Task: Increase Clip Size to larger (Make thumbnails larger) of "Movie C.mp4"
Action: Mouse moved to (544, 126)
Screenshot: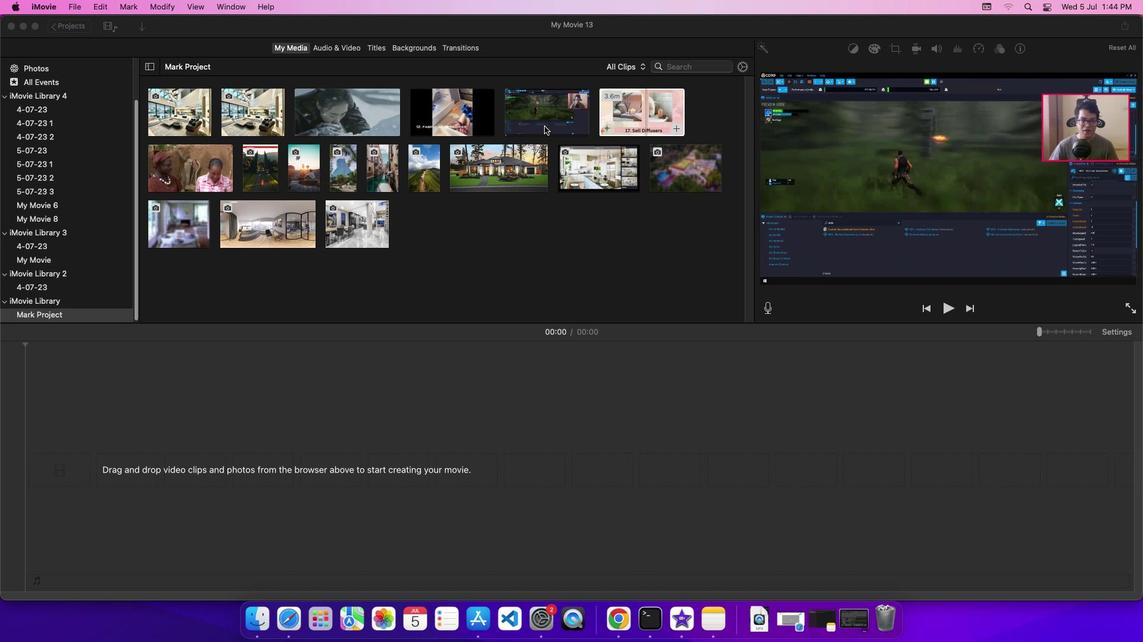 
Action: Mouse pressed left at (544, 126)
Screenshot: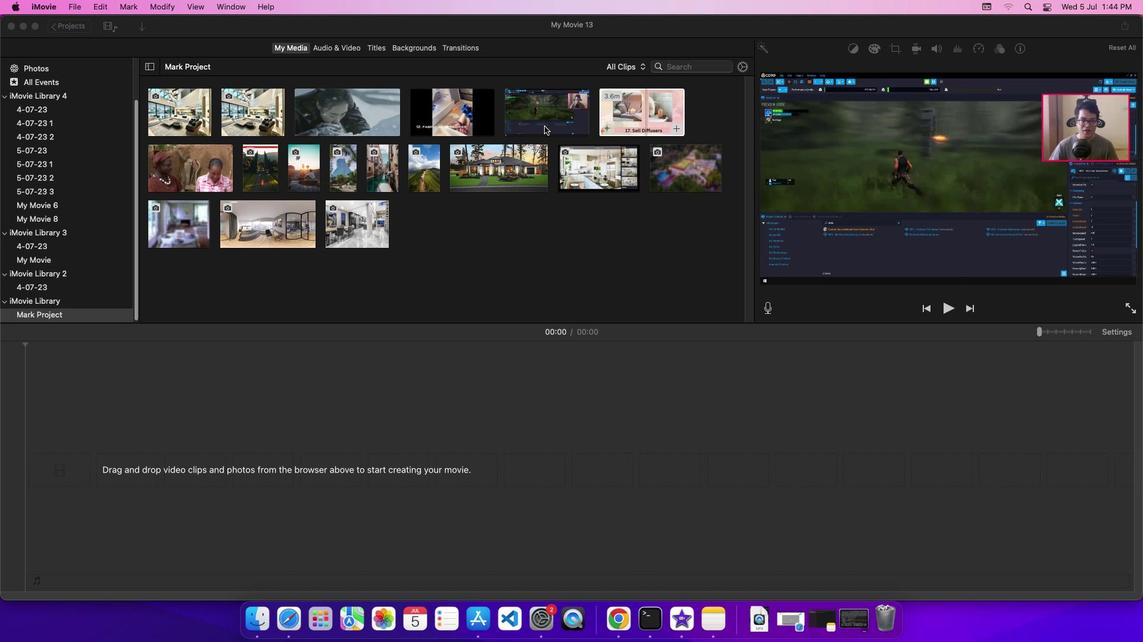 
Action: Mouse moved to (553, 116)
Screenshot: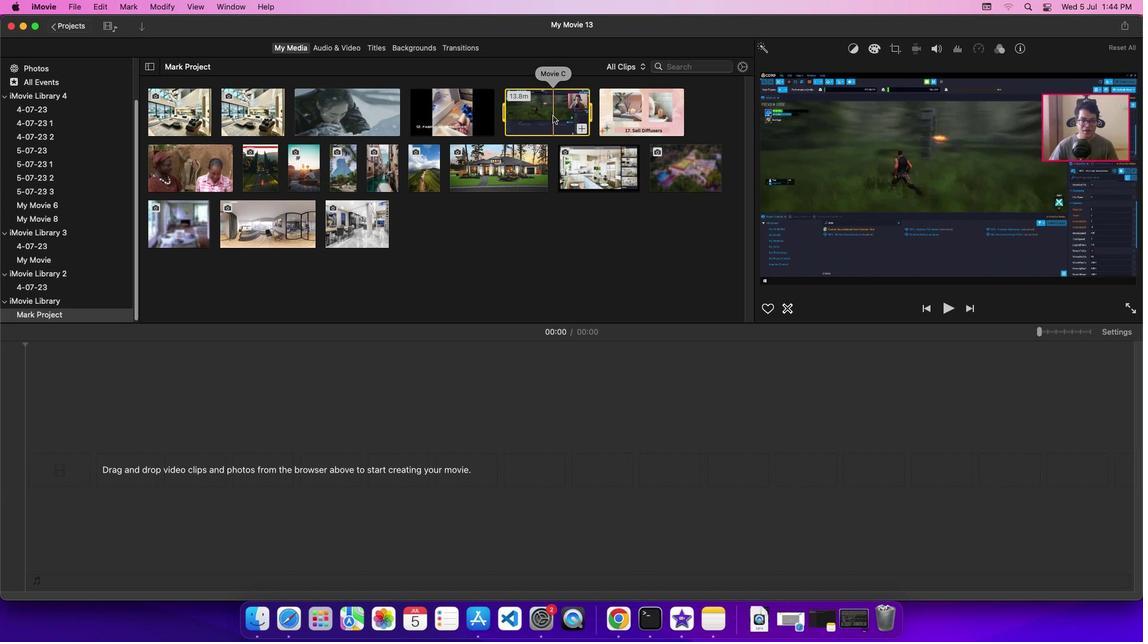 
Action: Mouse pressed left at (553, 116)
Screenshot: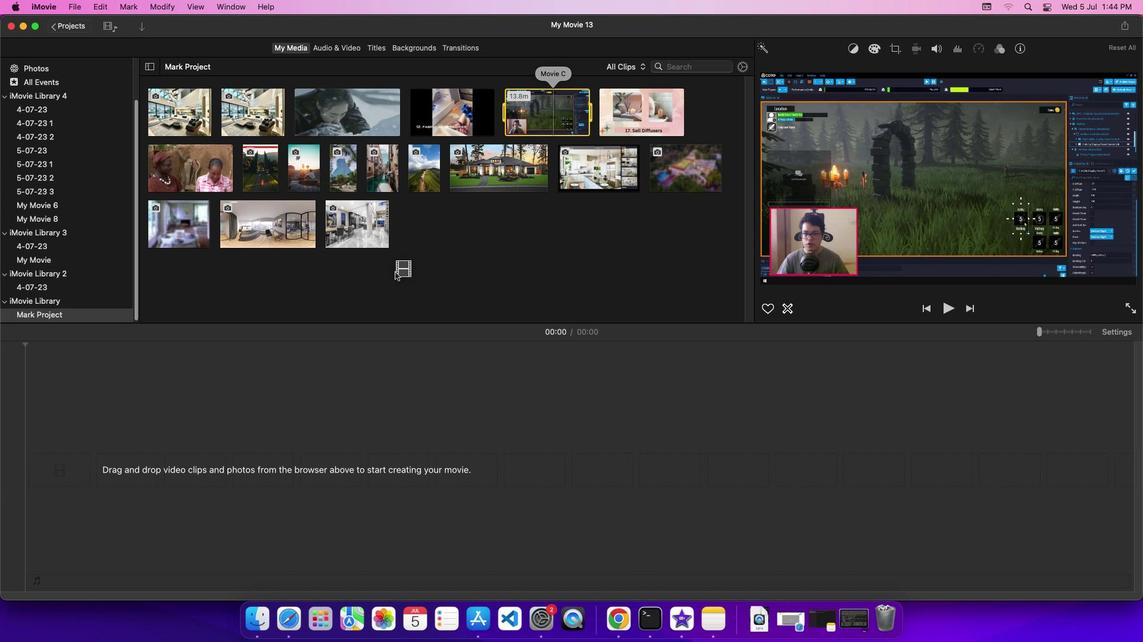 
Action: Mouse moved to (1109, 332)
Screenshot: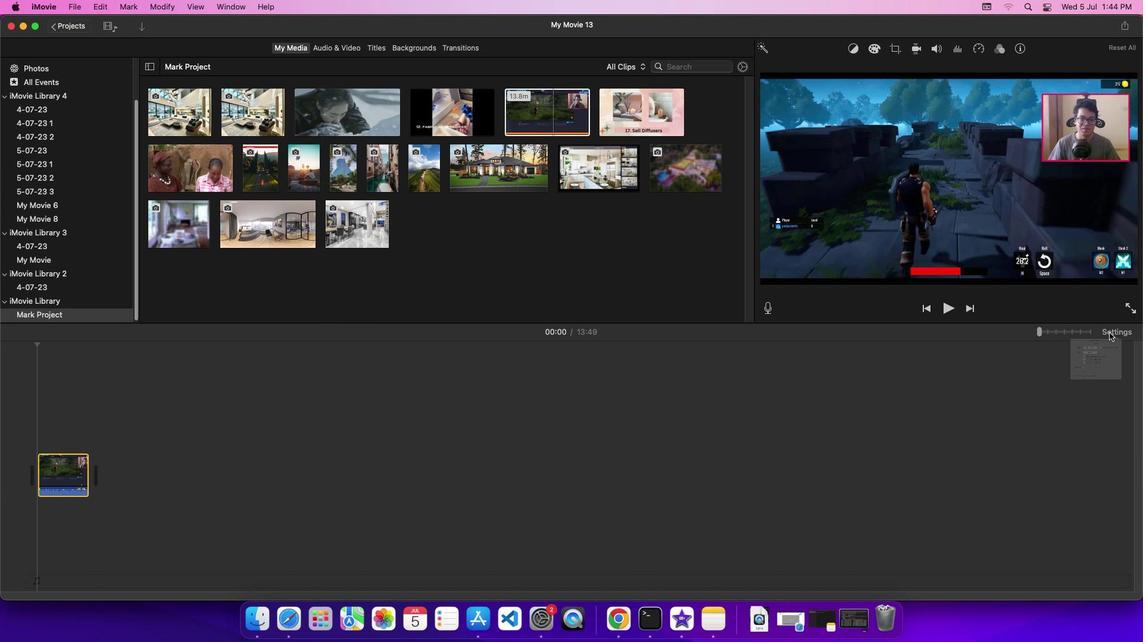 
Action: Mouse pressed left at (1109, 332)
Screenshot: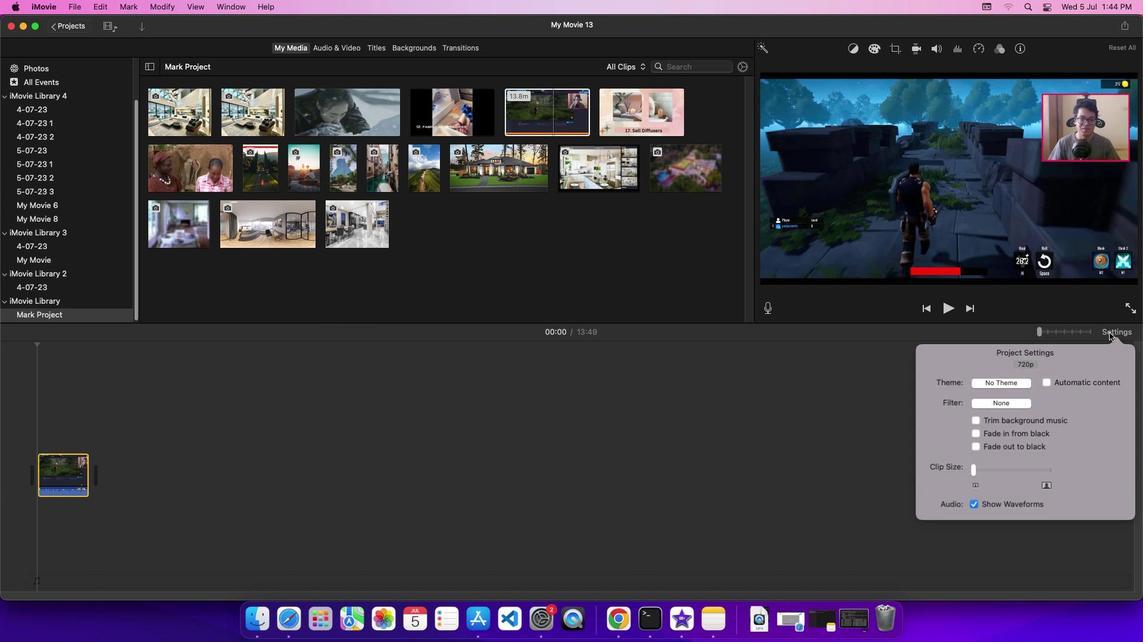
Action: Mouse moved to (973, 472)
Screenshot: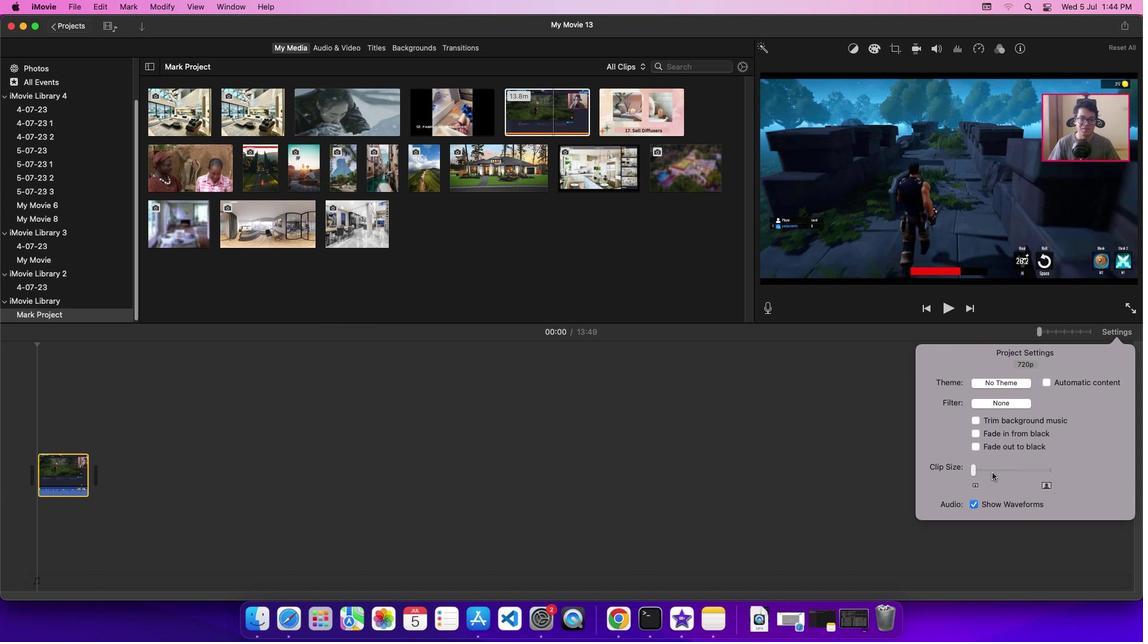 
Action: Mouse pressed left at (973, 472)
Screenshot: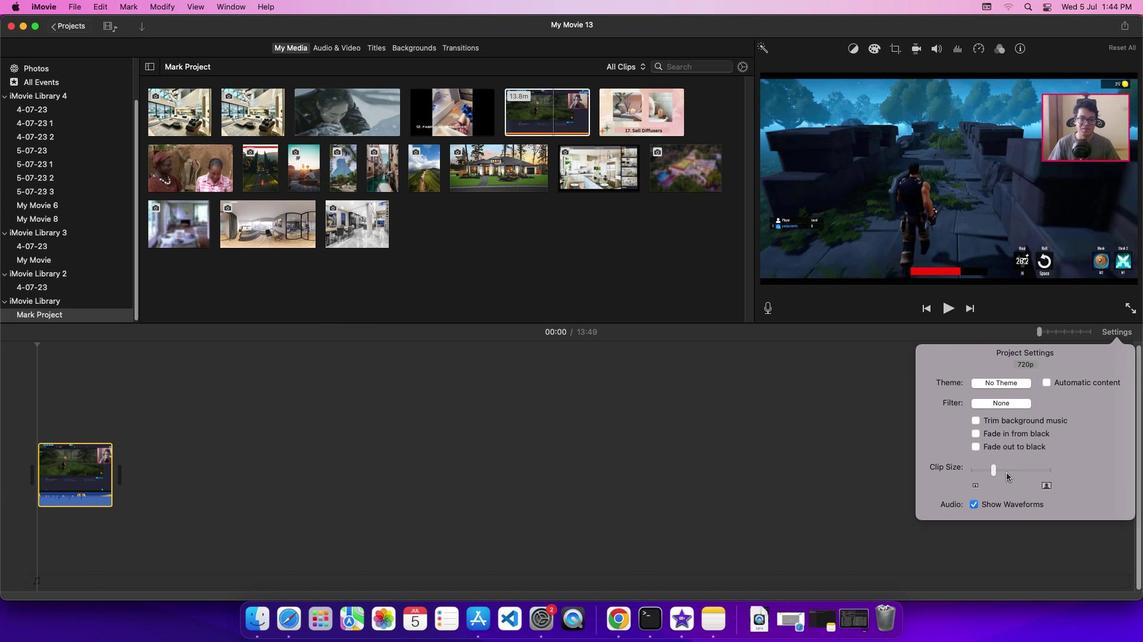 
Action: Mouse moved to (1060, 478)
Screenshot: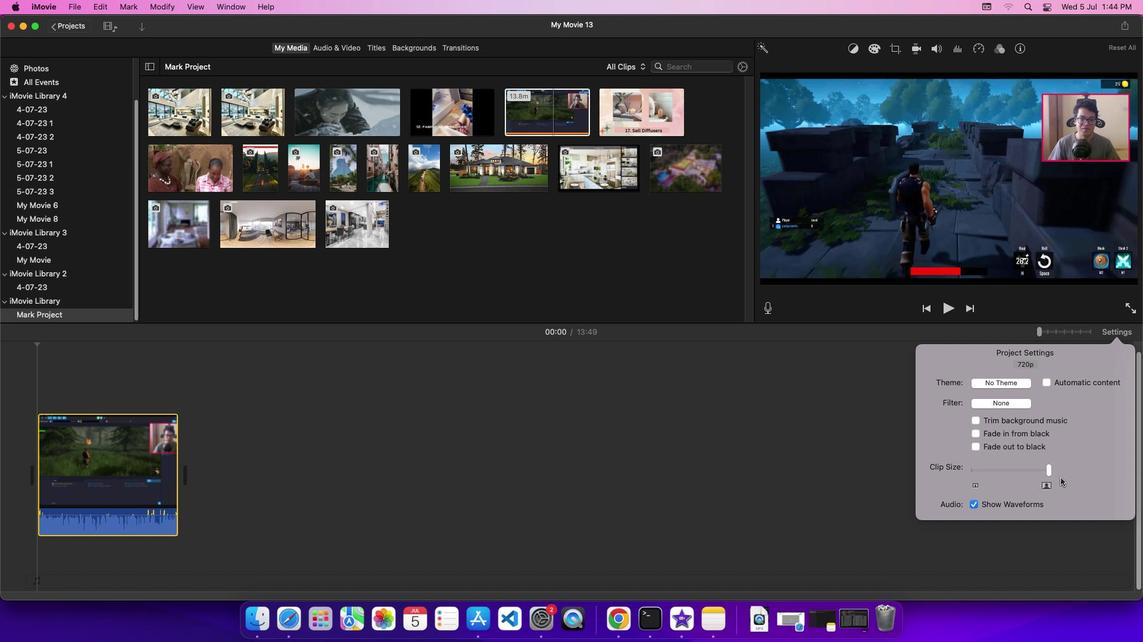 
